 Task: Create Card Cloud Migration Planning in Board Product Development to Workspace Information Management. Create Card Regulatory Compliance Review in Board User Experience Design to Workspace Information Management. Create Card Cloud Migration Execution in Board IT Infrastructure Planning and Optimization to Workspace Information Management
Action: Mouse moved to (627, 202)
Screenshot: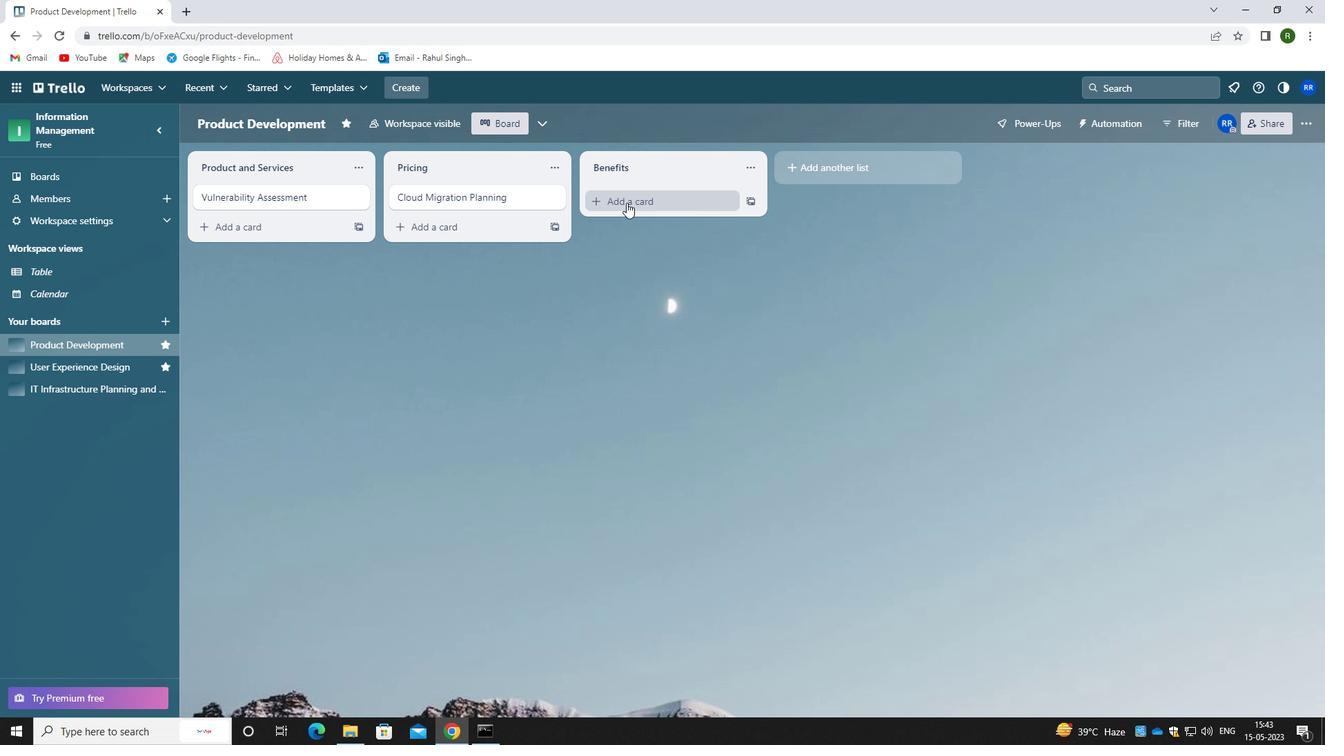 
Action: Mouse pressed left at (627, 202)
Screenshot: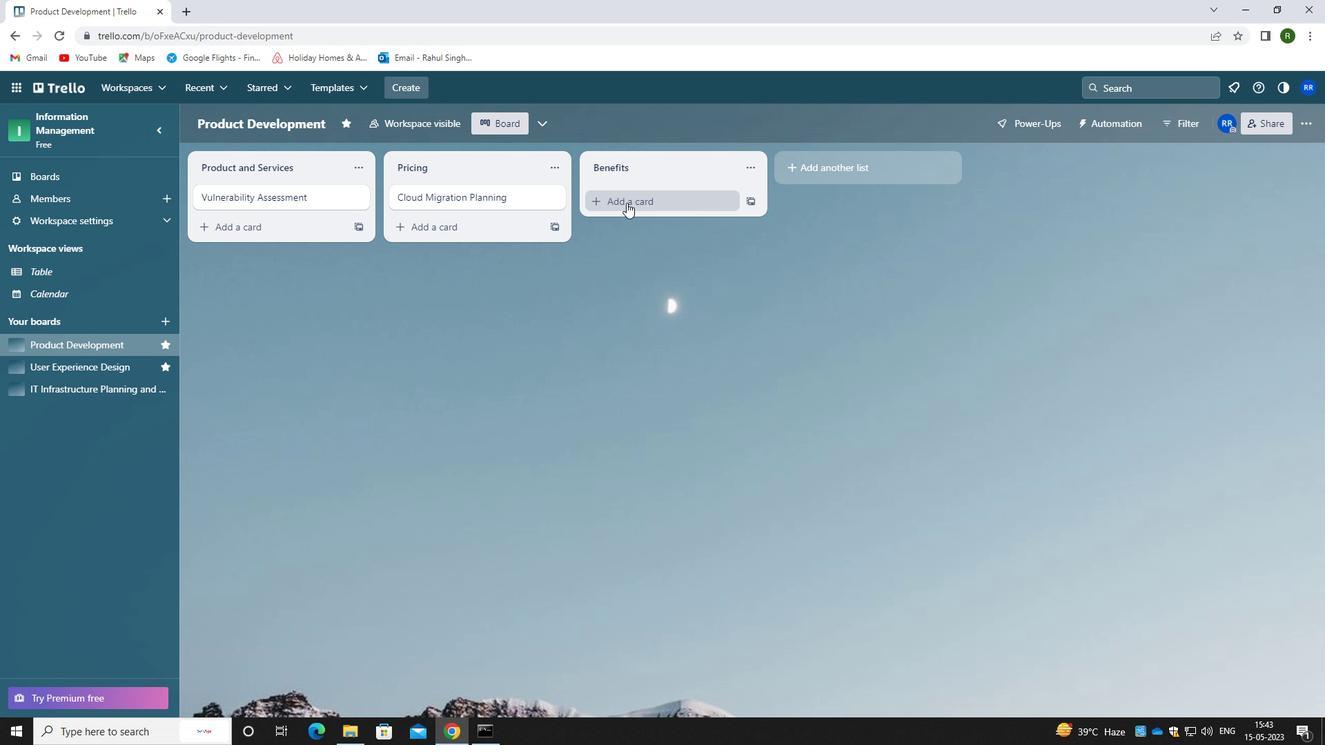 
Action: Mouse moved to (603, 206)
Screenshot: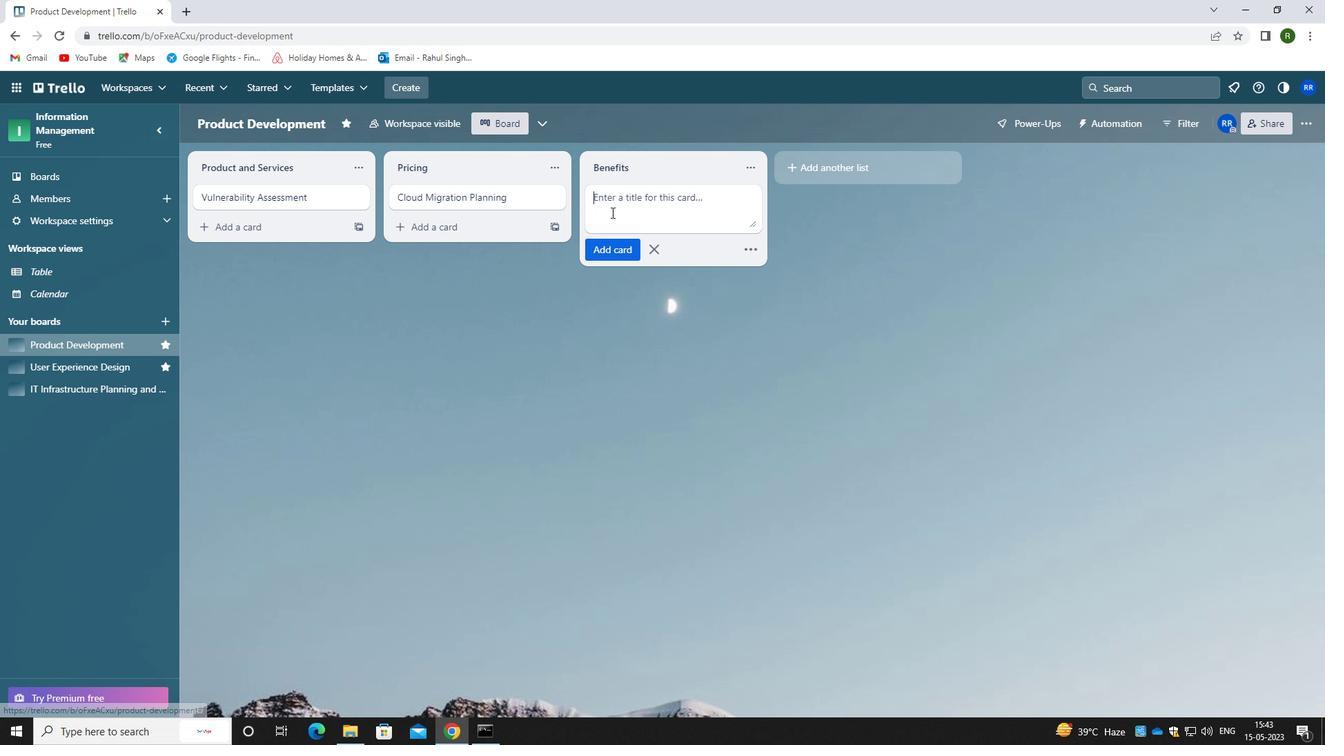 
Action: Key pressed <Key.caps_lock>c<Key.caps_lock>Loud<Key.space><Key.caps_lock>M<Key.caps_lock>Igration<Key.space><Key.caps_lock>p<Key.caps_lock>Lanning
Screenshot: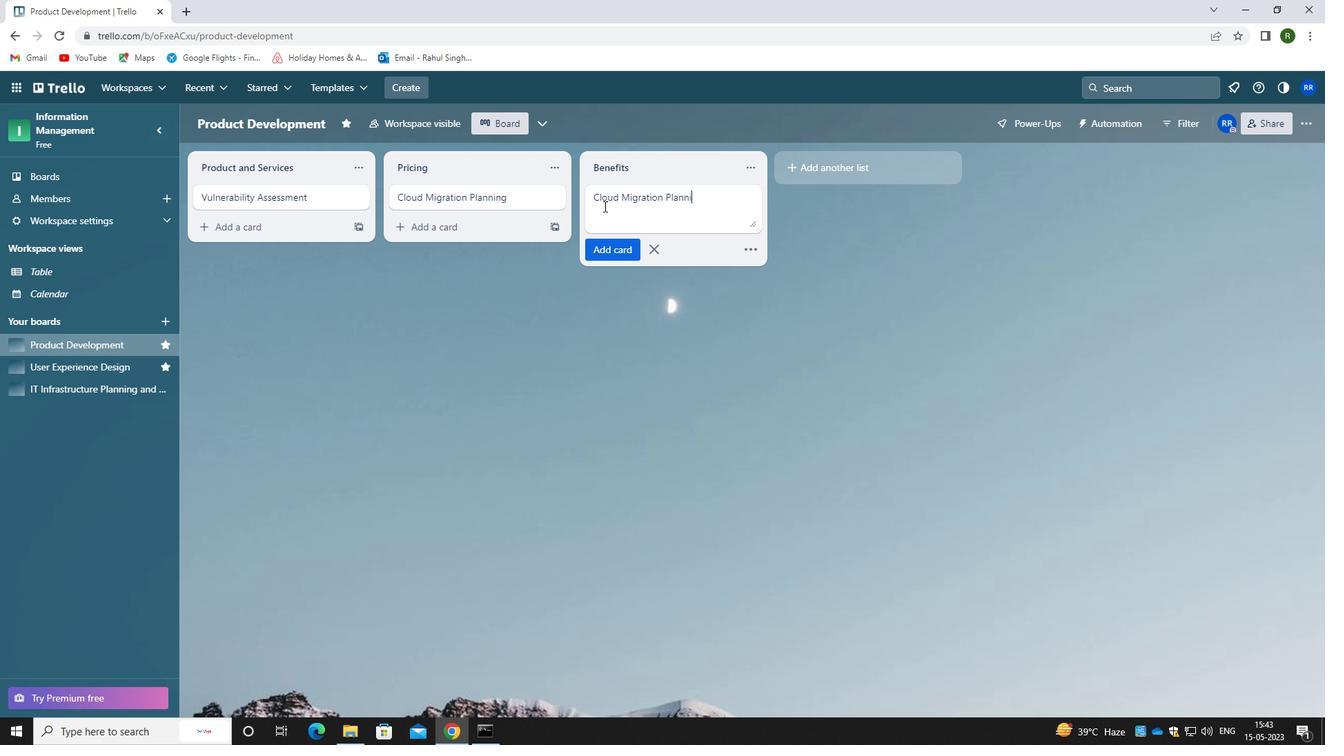 
Action: Mouse moved to (603, 251)
Screenshot: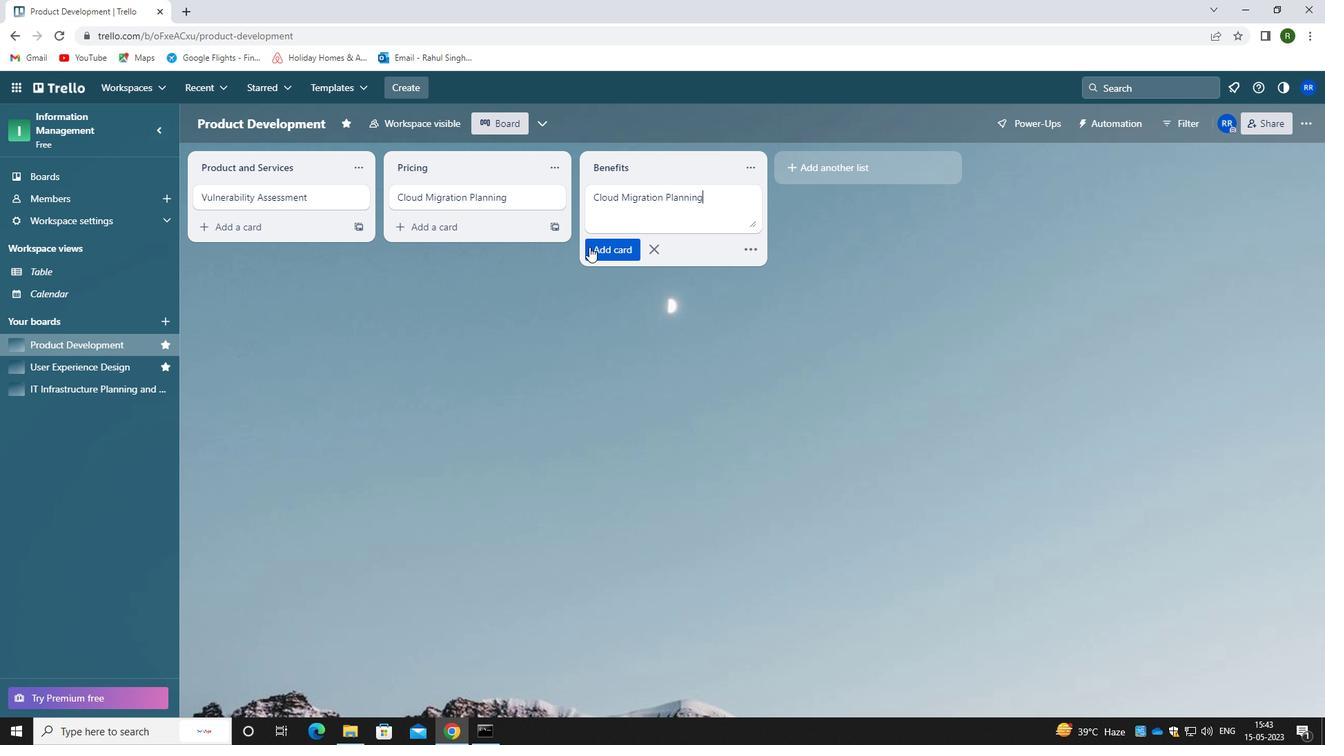 
Action: Mouse pressed left at (603, 251)
Screenshot: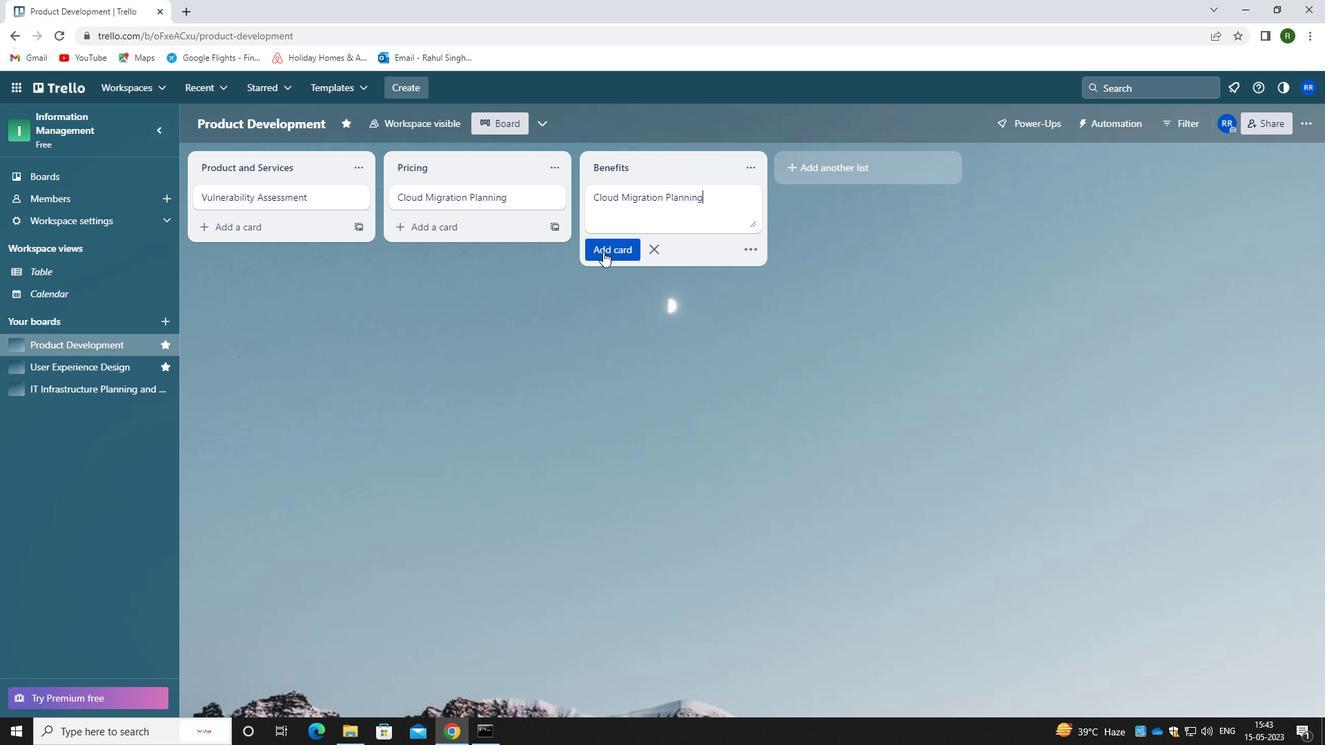 
Action: Mouse moved to (108, 369)
Screenshot: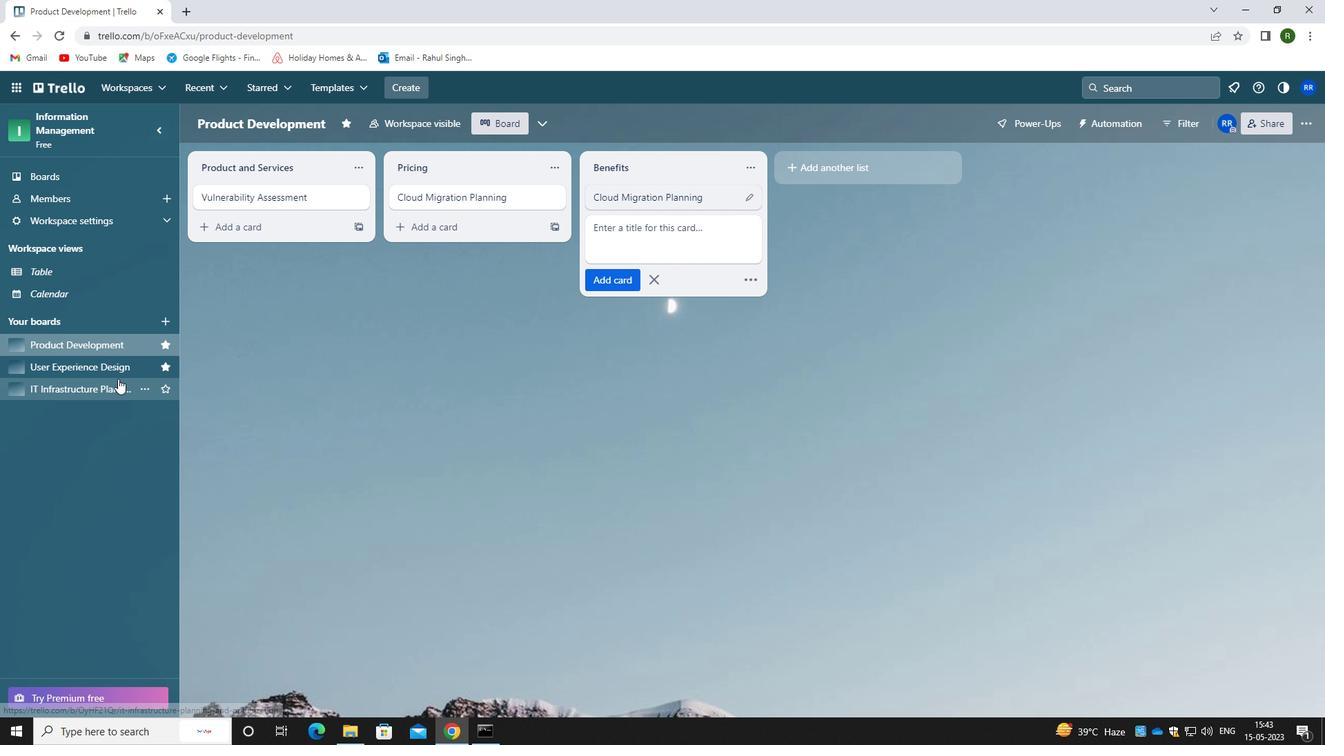 
Action: Mouse pressed left at (108, 369)
Screenshot: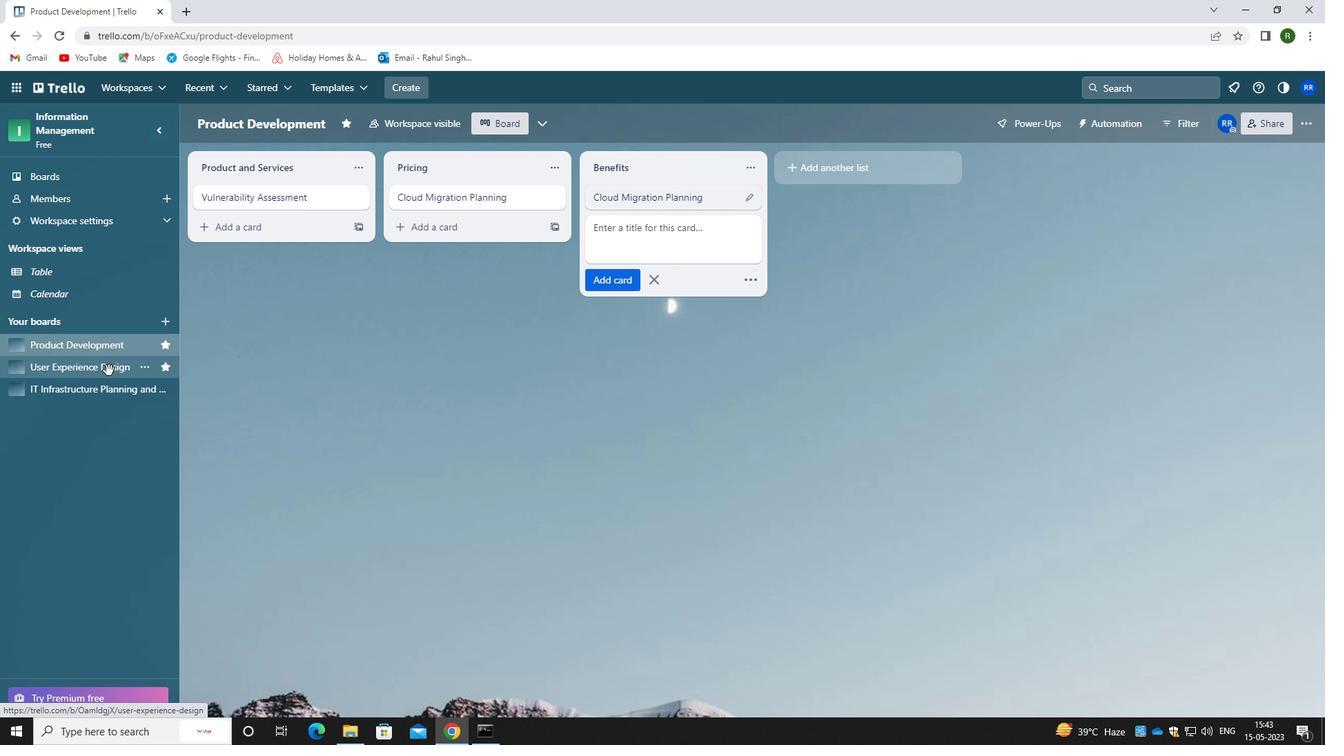 
Action: Mouse moved to (625, 206)
Screenshot: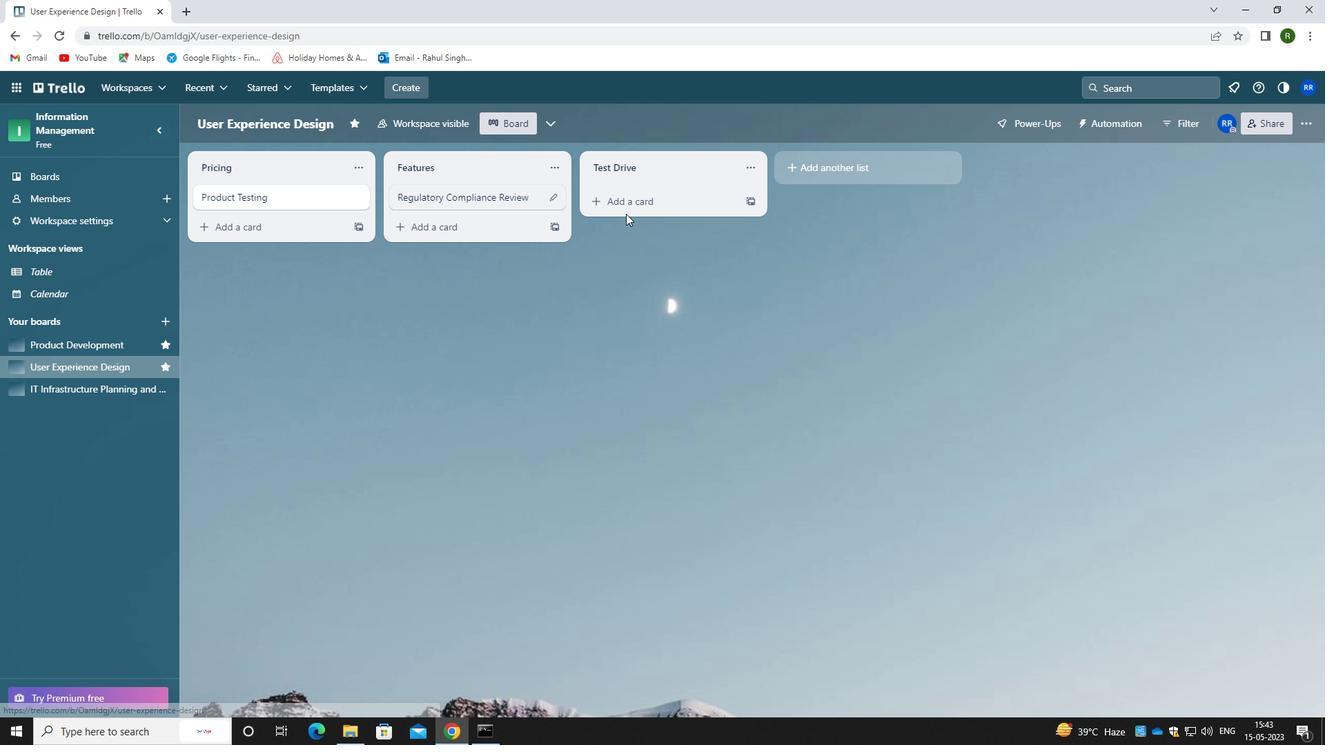 
Action: Mouse pressed left at (625, 206)
Screenshot: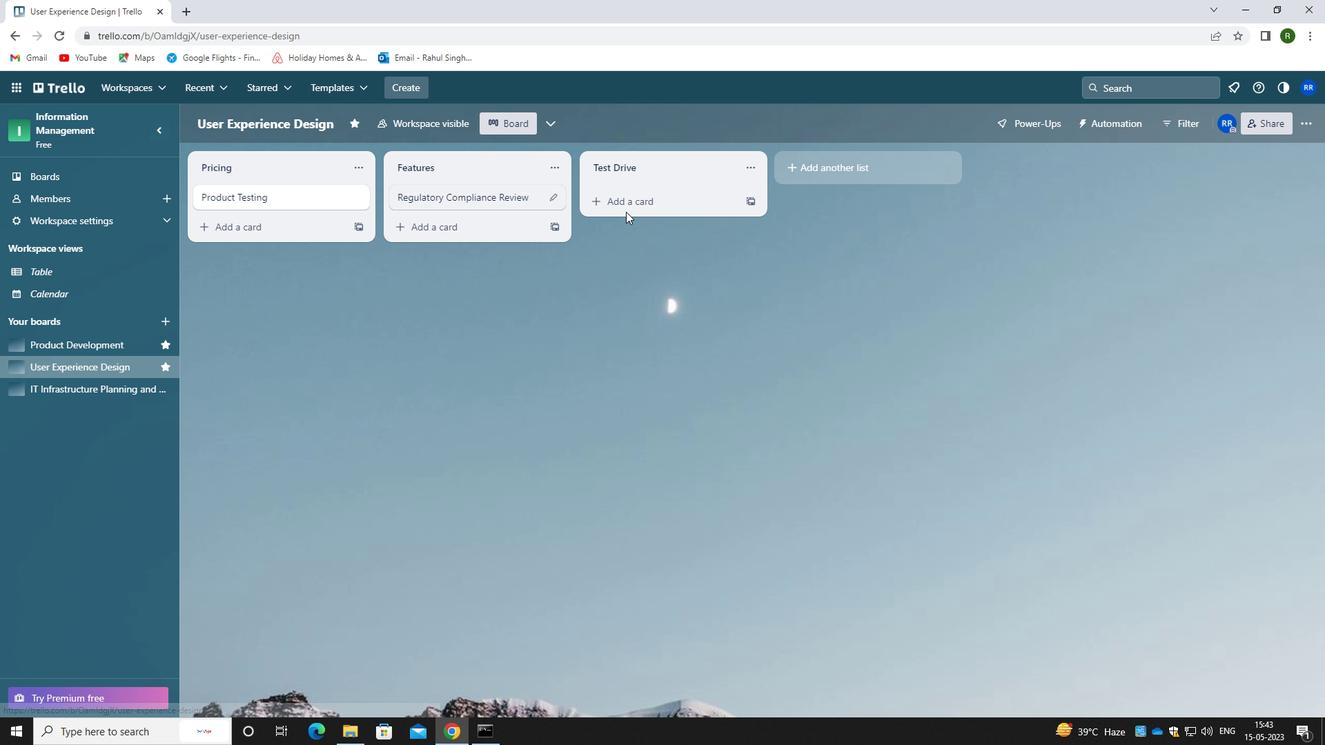 
Action: Mouse moved to (628, 208)
Screenshot: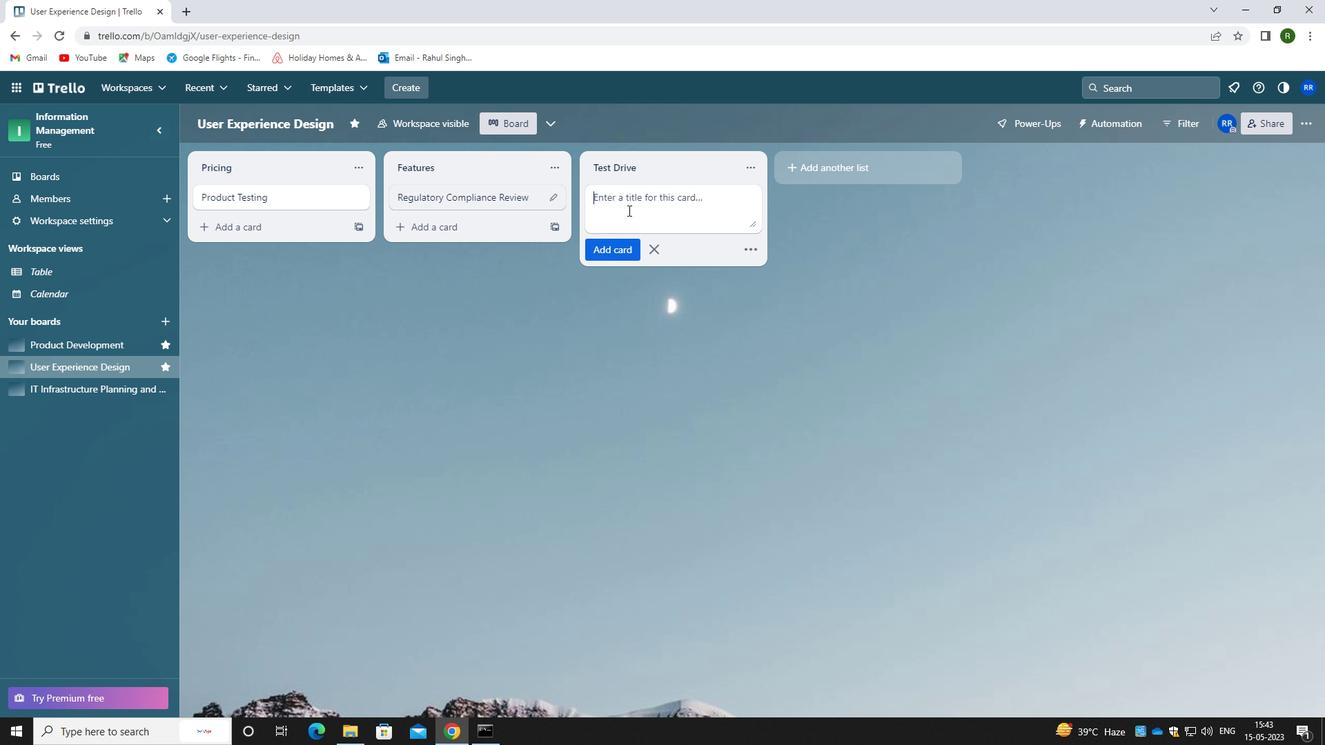 
Action: Key pressed <Key.caps_lock>r<Key.caps_lock>egulatory<Key.space><Key.caps_lock>c<Key.caps_lock>ompliance<Key.space><Key.caps_lock>r<Key.caps_lock>eview
Screenshot: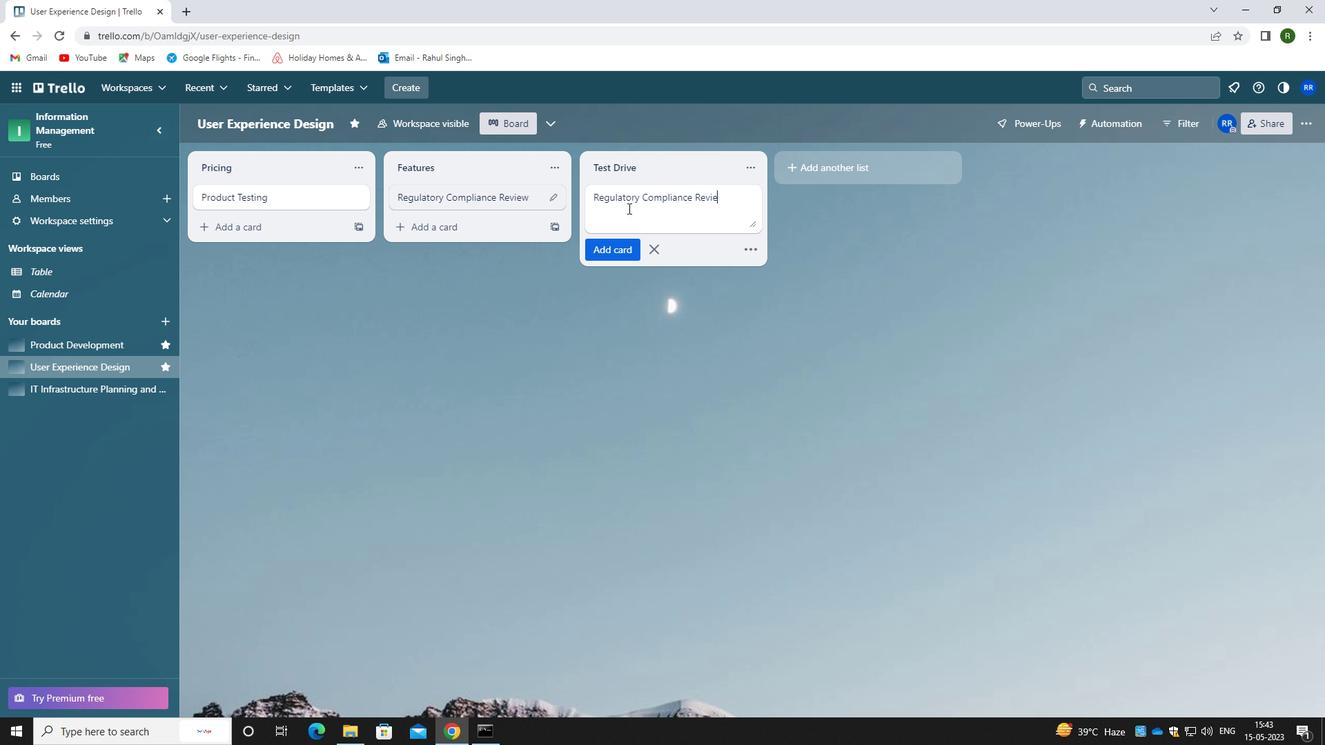 
Action: Mouse moved to (625, 250)
Screenshot: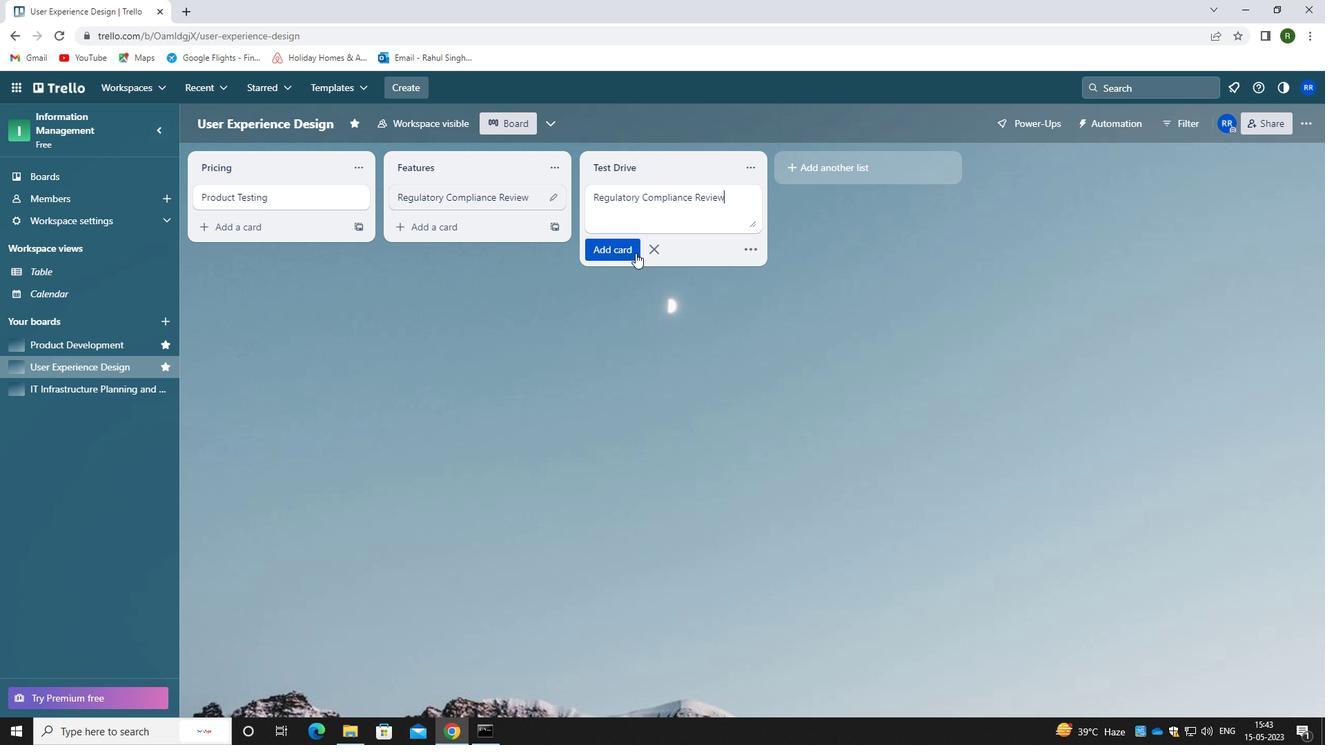 
Action: Mouse pressed left at (625, 250)
Screenshot: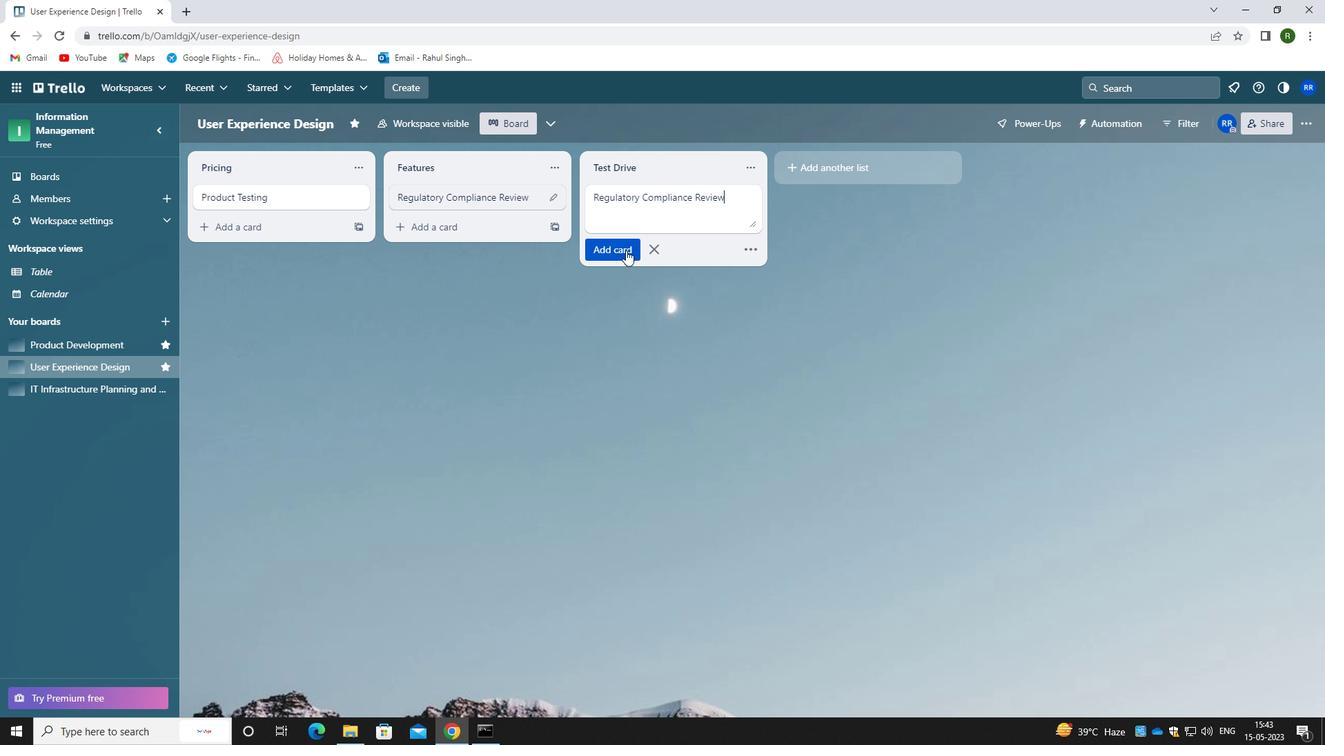 
Action: Mouse moved to (112, 387)
Screenshot: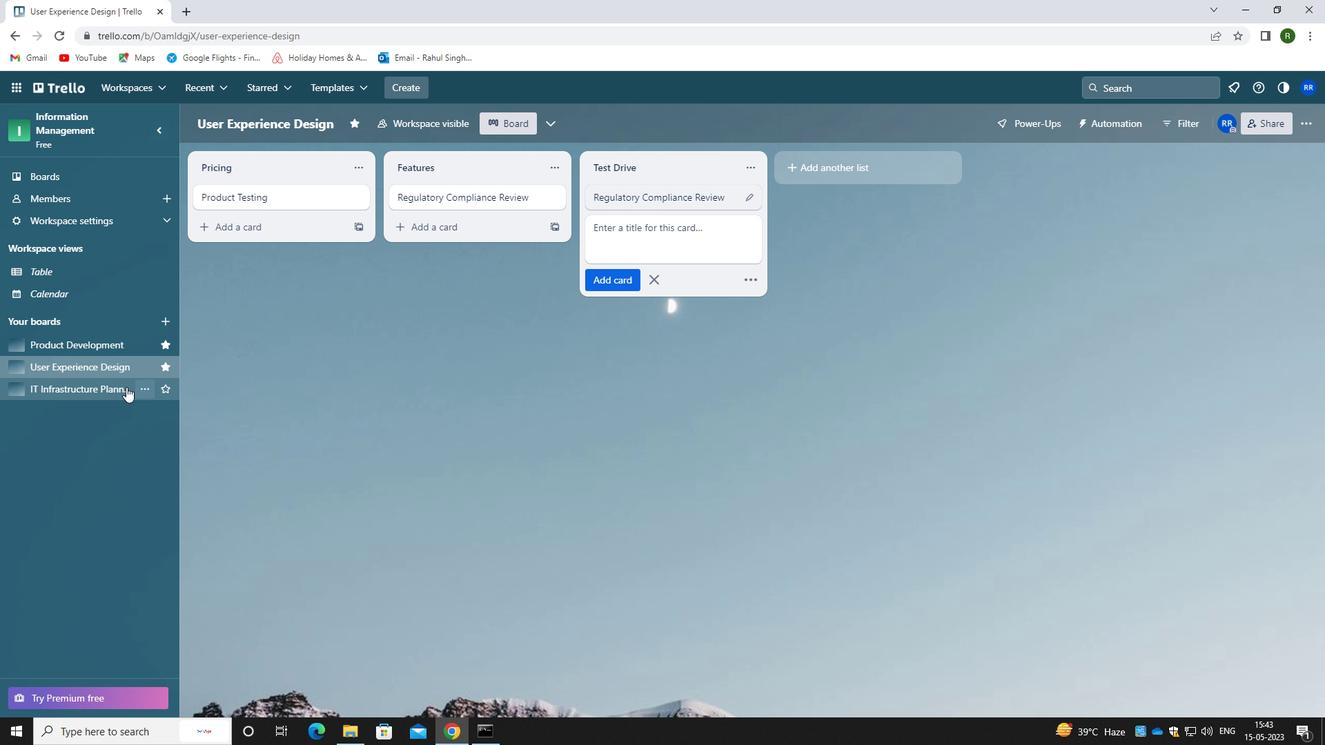 
Action: Mouse pressed left at (112, 387)
Screenshot: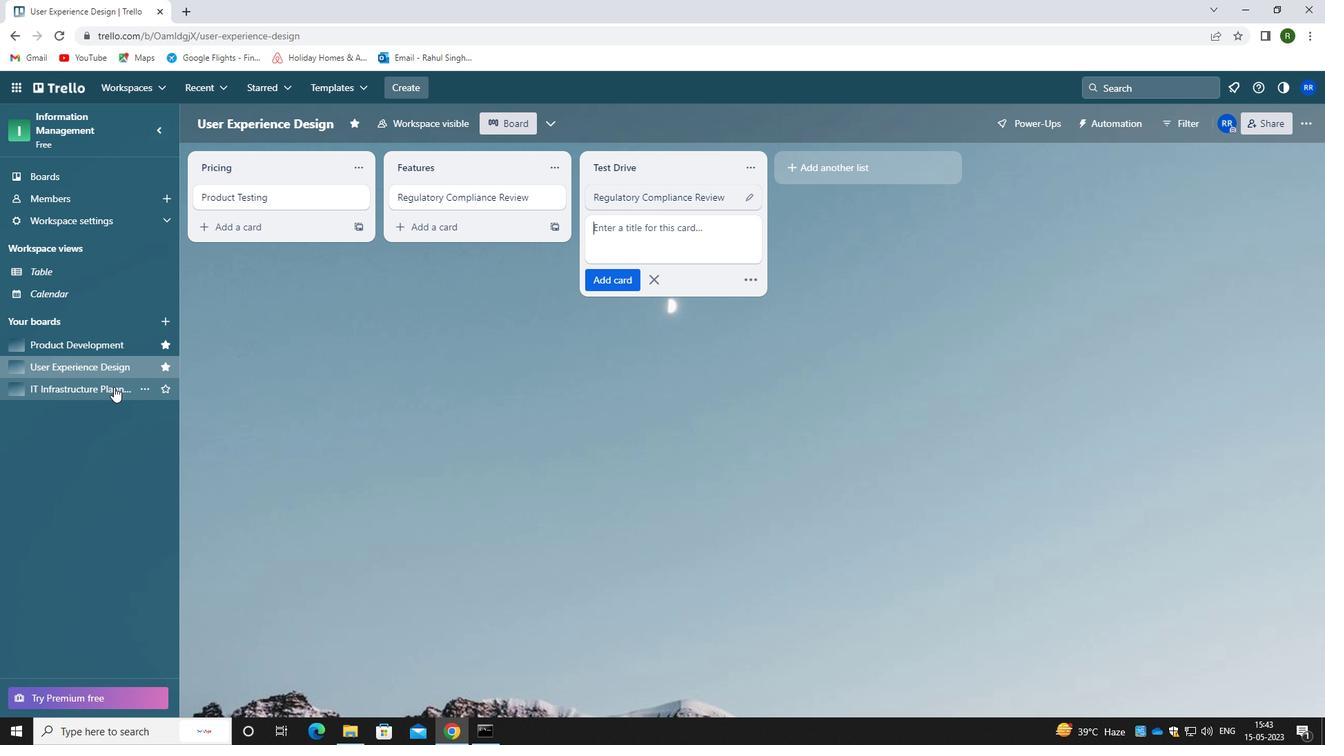 
Action: Mouse moved to (634, 202)
Screenshot: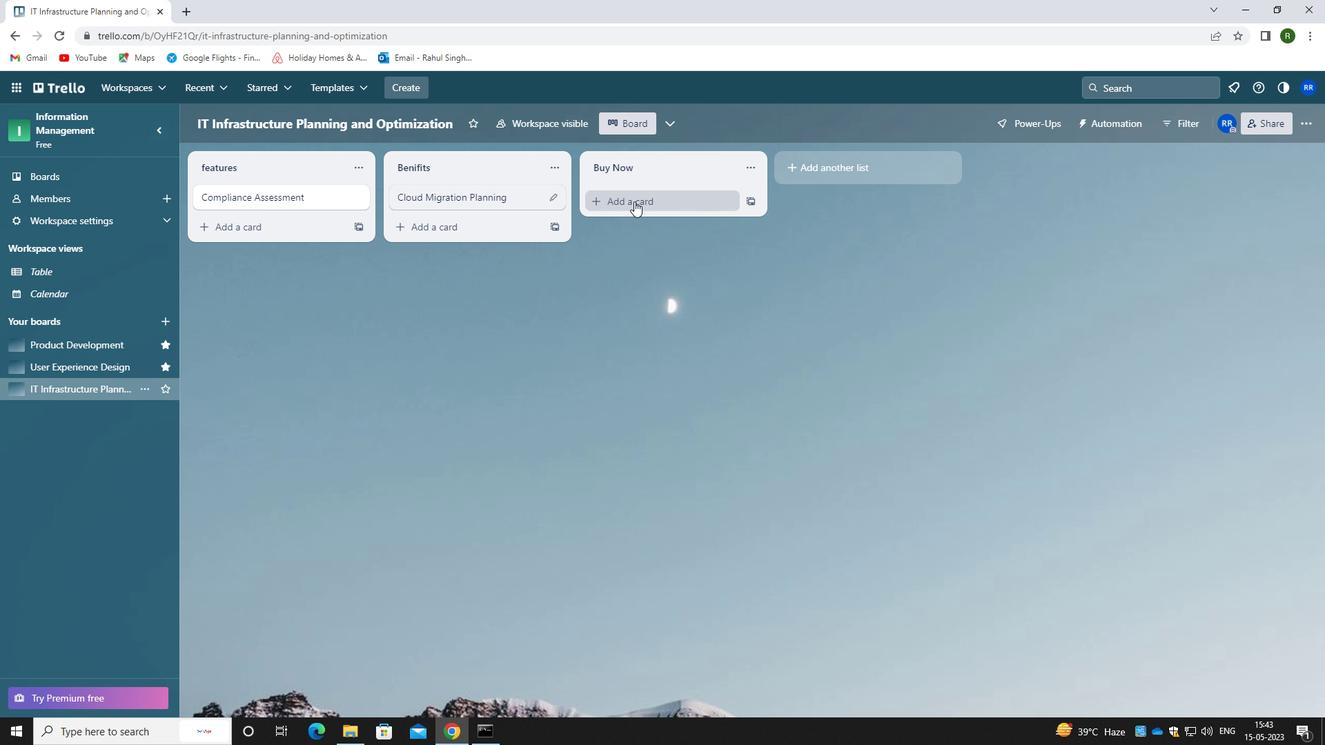
Action: Mouse pressed left at (634, 202)
Screenshot: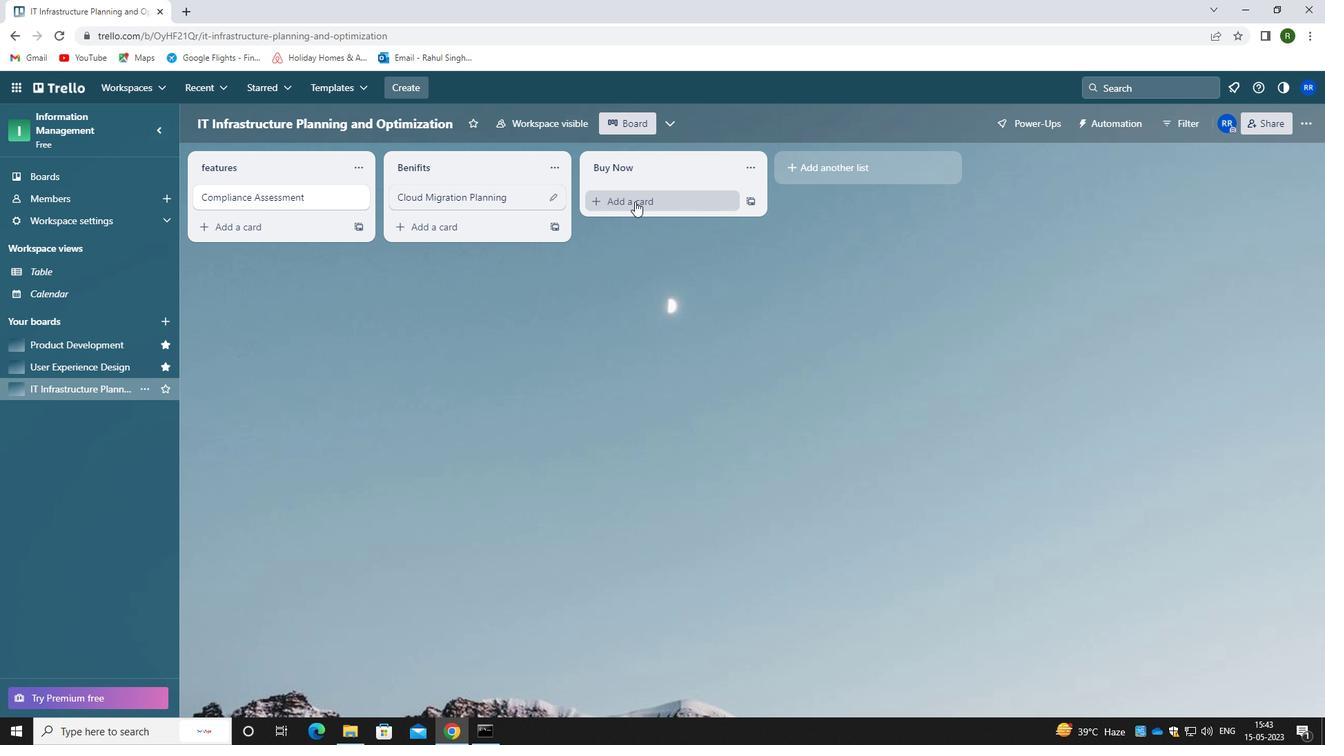 
Action: Mouse moved to (618, 202)
Screenshot: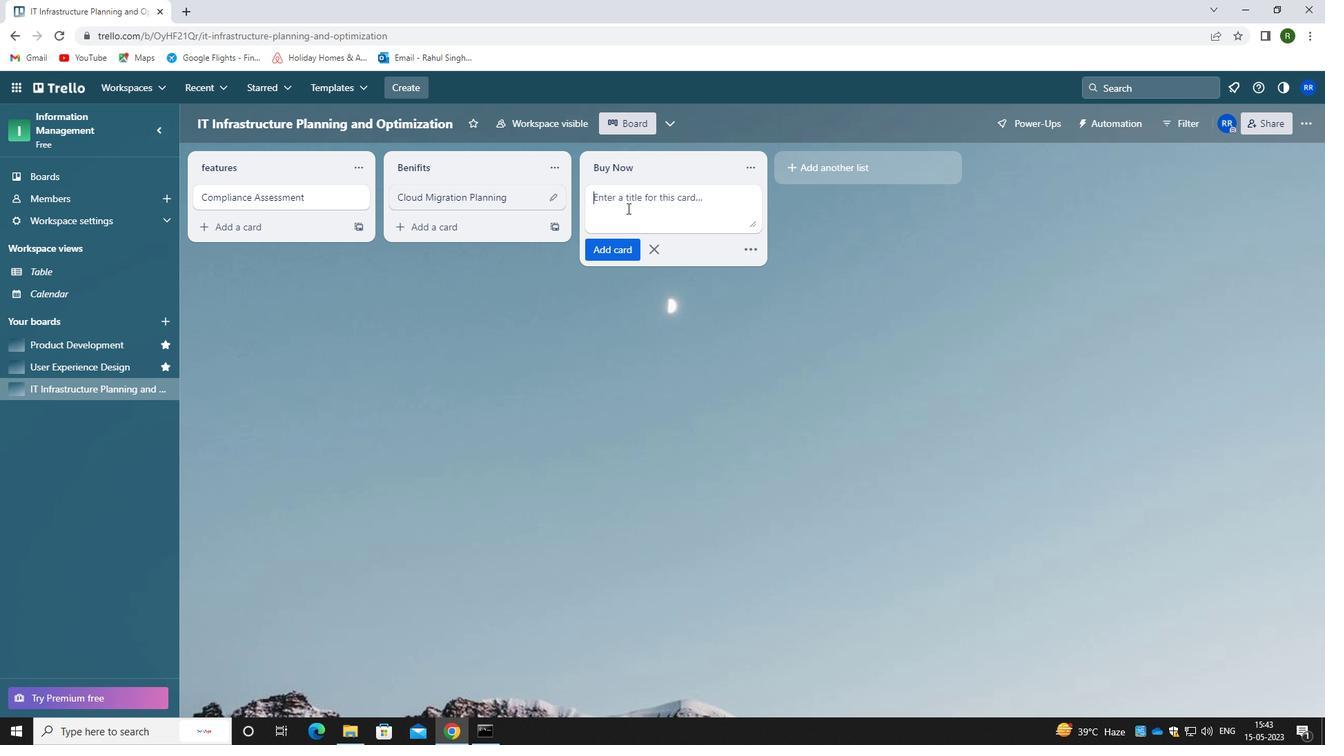 
Action: Key pressed <Key.caps_lock>c<Key.caps_lock>loud<Key.space><Key.caps_lock>m<Key.caps_lock>igration<Key.space><Key.caps_lock>execu<Key.backspace>===<Key.backspace><Key.backspace><Key.backspace><Key.backspace><Key.backspace><Key.backspace><Key.caps_lock>xecution
Screenshot: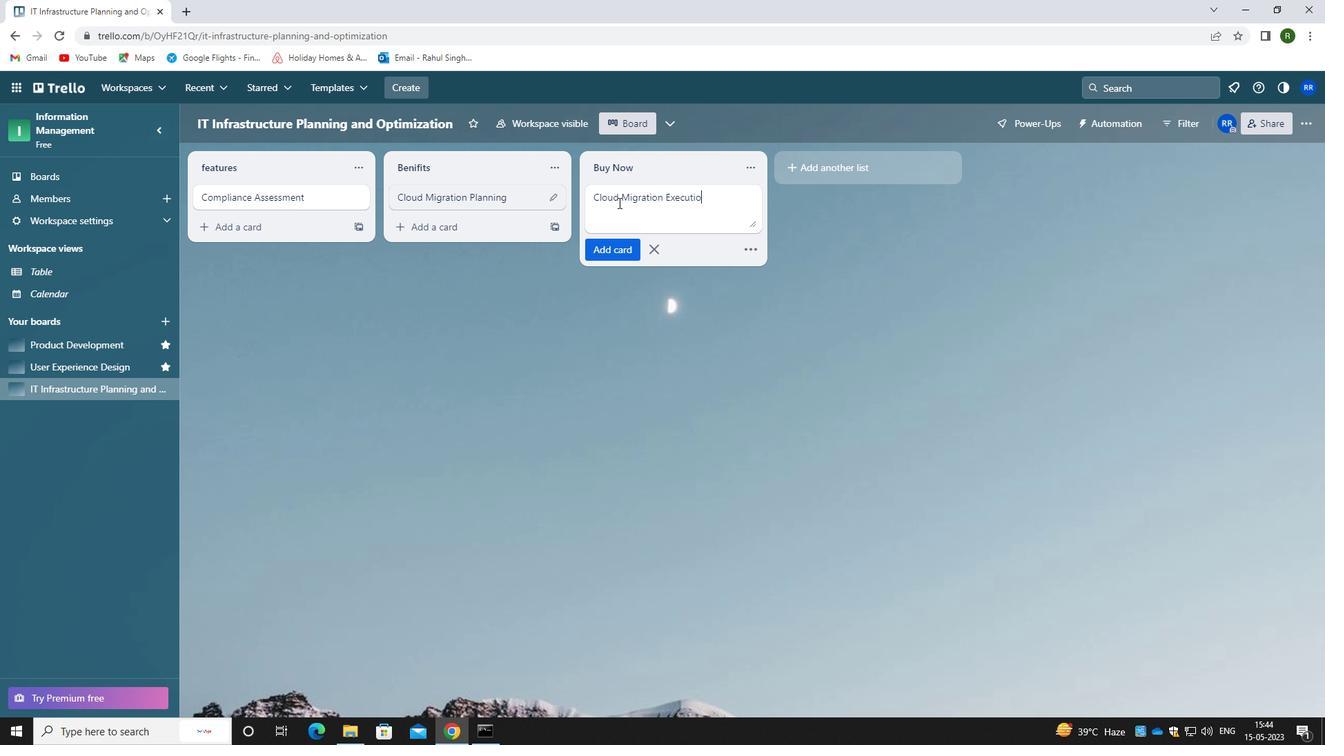 
Action: Mouse moved to (617, 254)
Screenshot: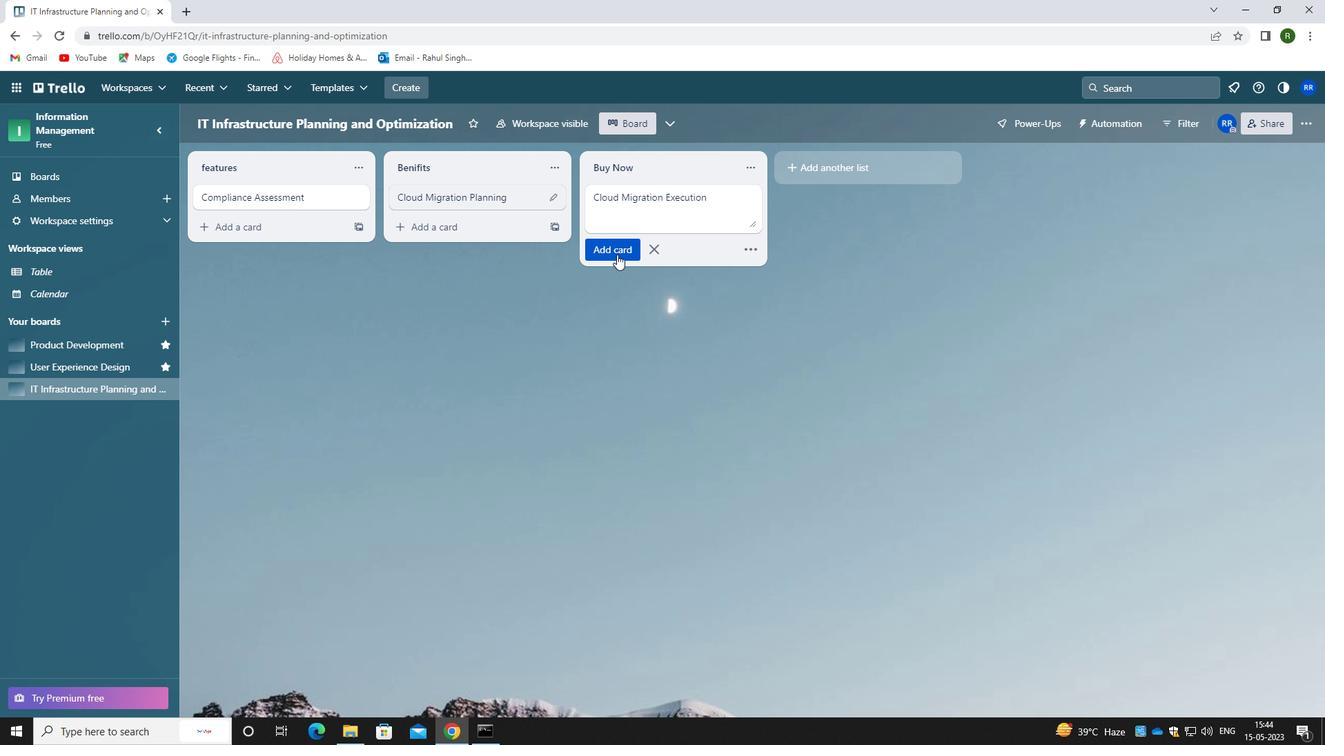 
Action: Mouse pressed left at (617, 254)
Screenshot: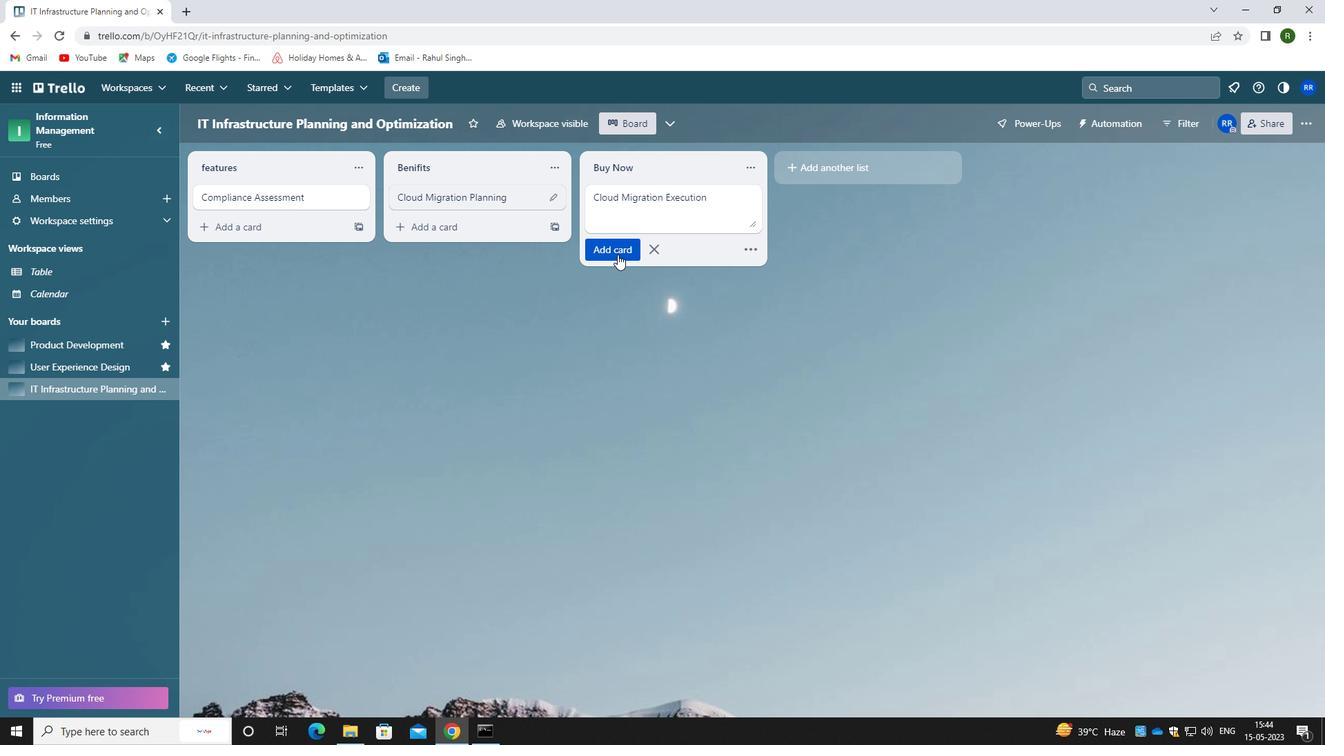 
Action: Mouse moved to (561, 375)
Screenshot: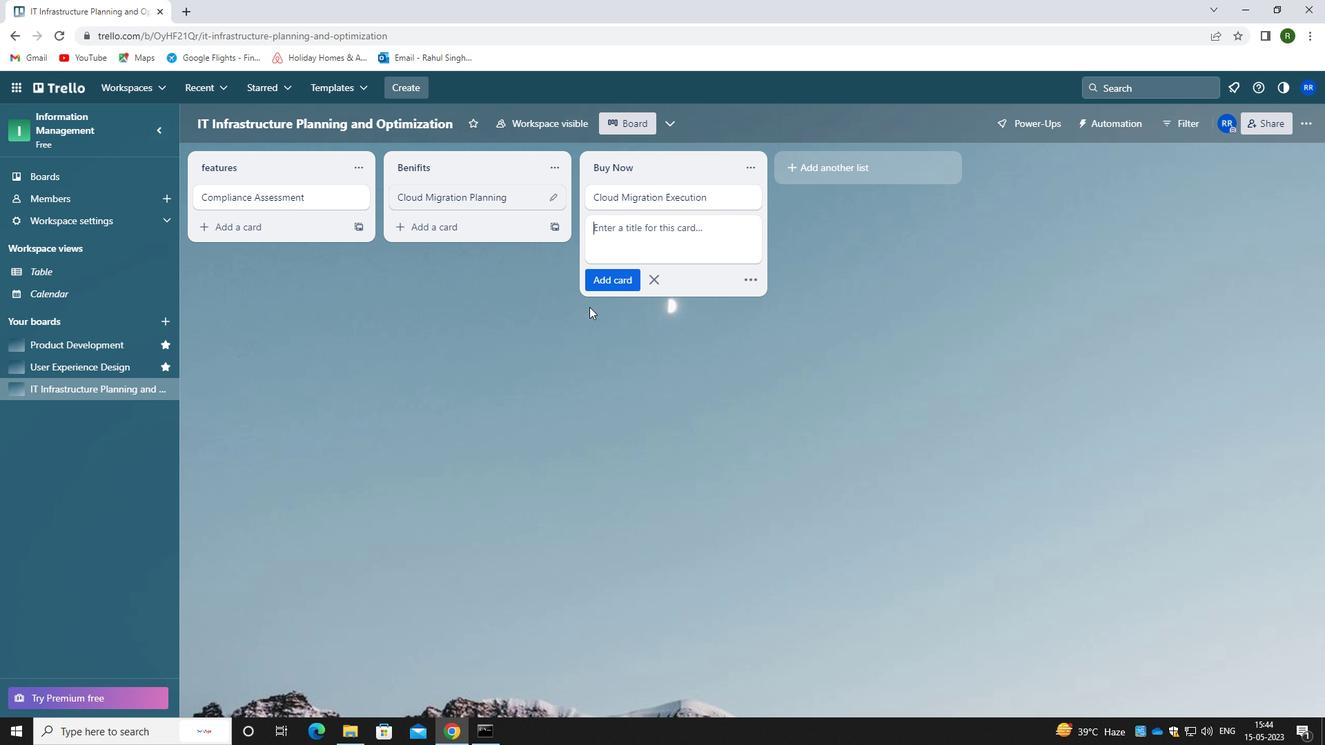 
Action: Mouse pressed left at (561, 375)
Screenshot: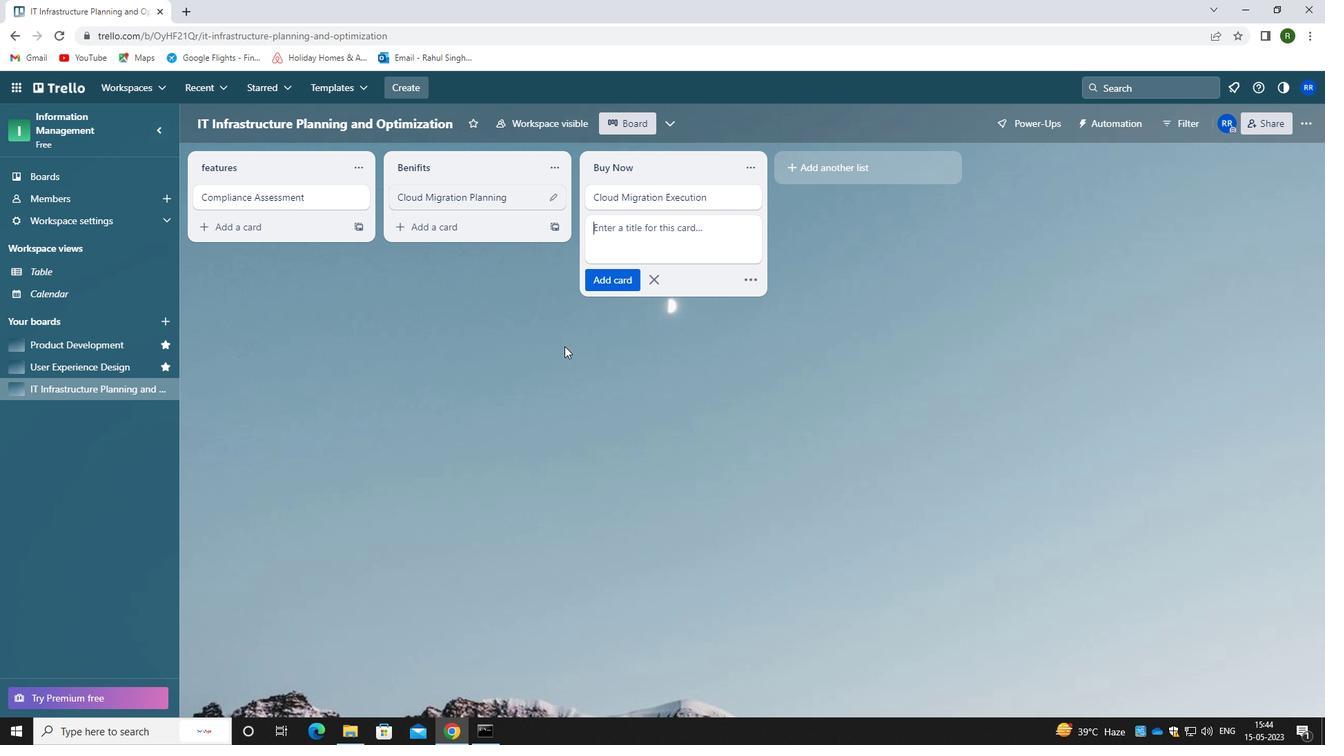 
Action: Mouse moved to (560, 375)
Screenshot: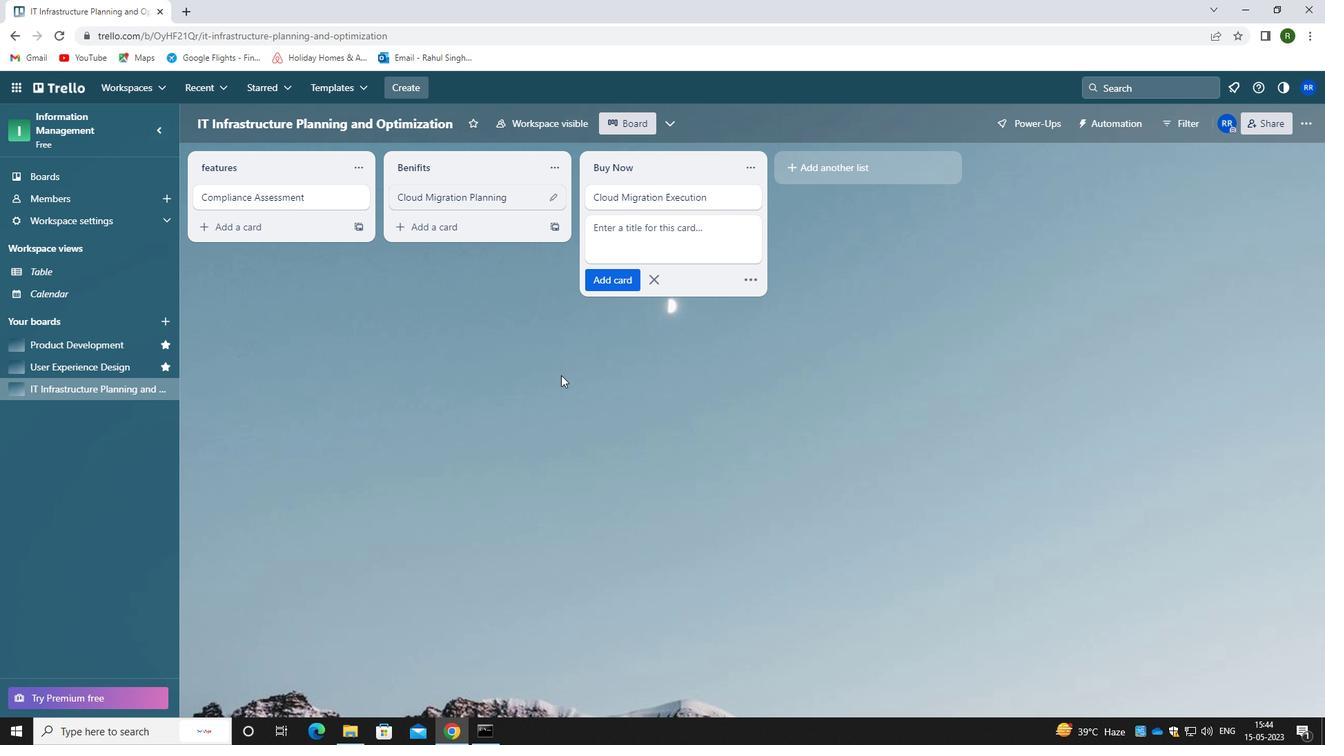 
